 Task: Write the Email "softage.1@softage.net" Under New vendor in Find vendor.
Action: Mouse moved to (137, 13)
Screenshot: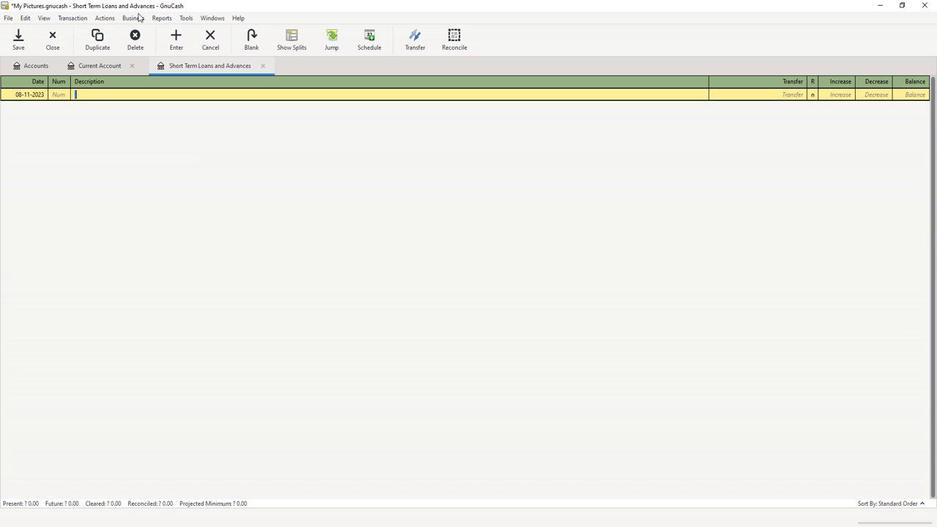
Action: Mouse pressed left at (137, 13)
Screenshot: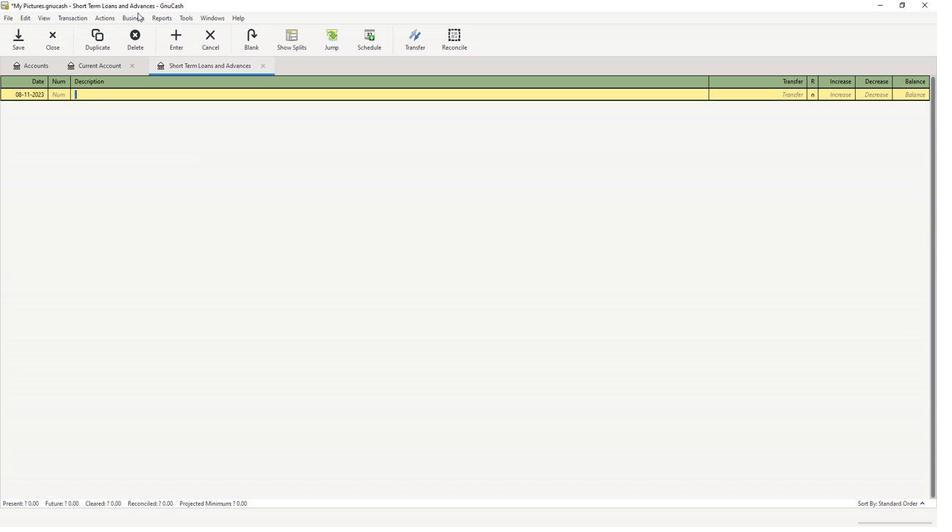 
Action: Mouse moved to (148, 41)
Screenshot: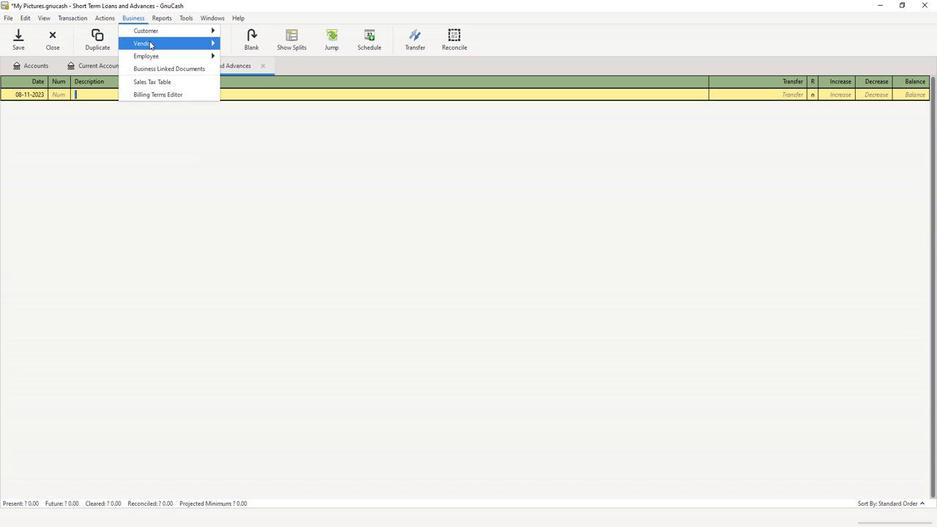 
Action: Mouse pressed left at (148, 41)
Screenshot: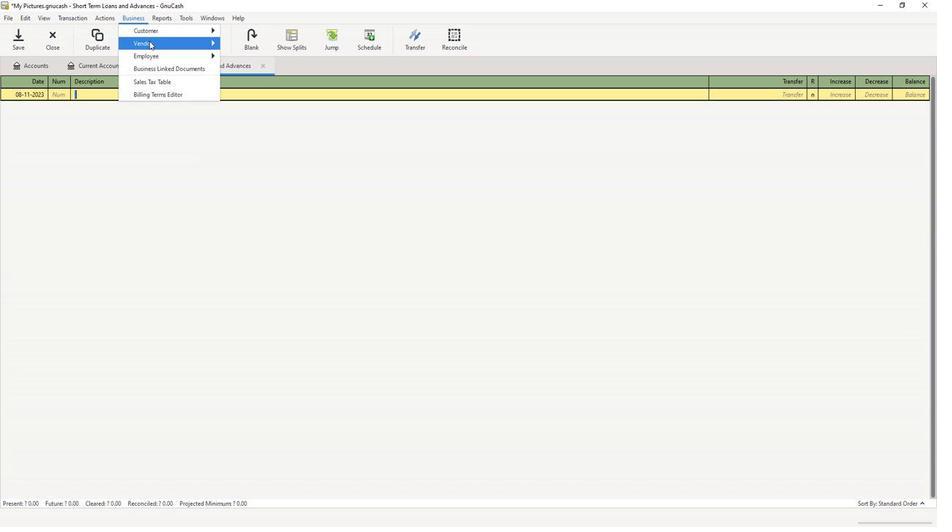 
Action: Mouse moved to (241, 70)
Screenshot: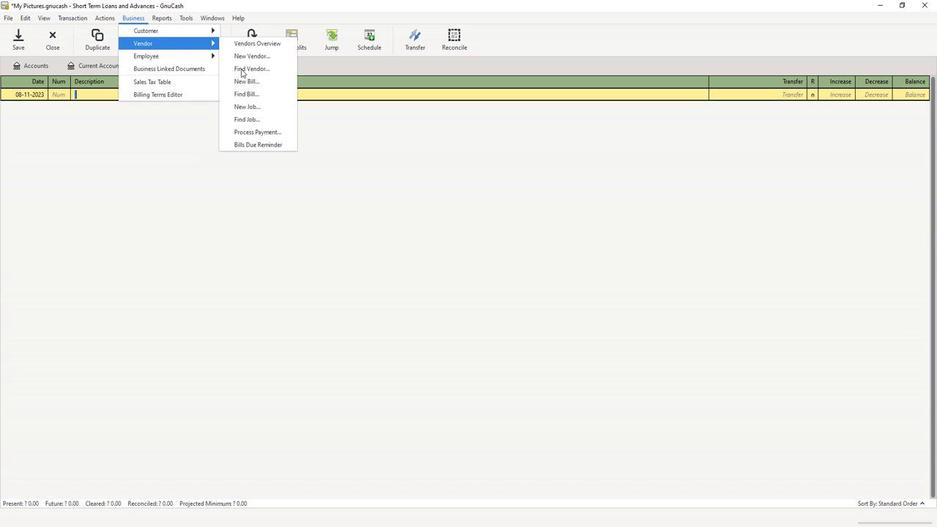 
Action: Mouse pressed left at (241, 70)
Screenshot: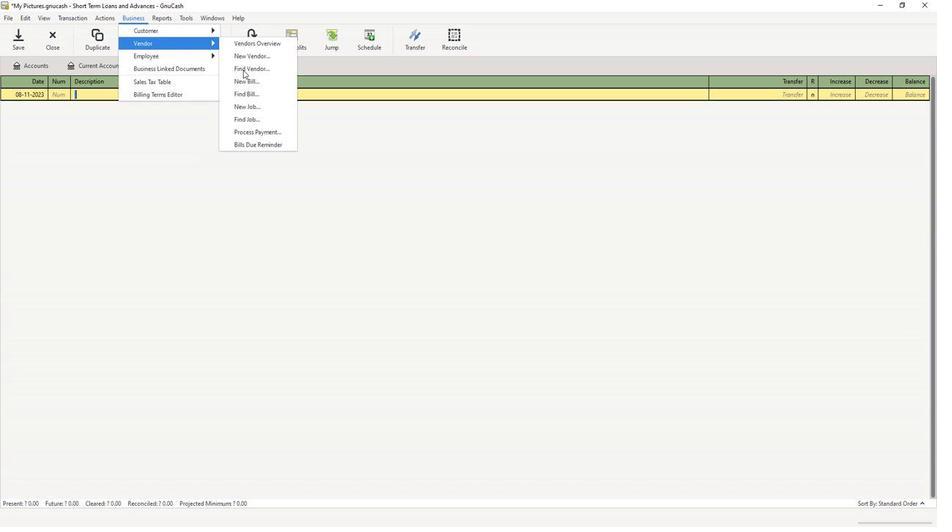 
Action: Mouse moved to (496, 346)
Screenshot: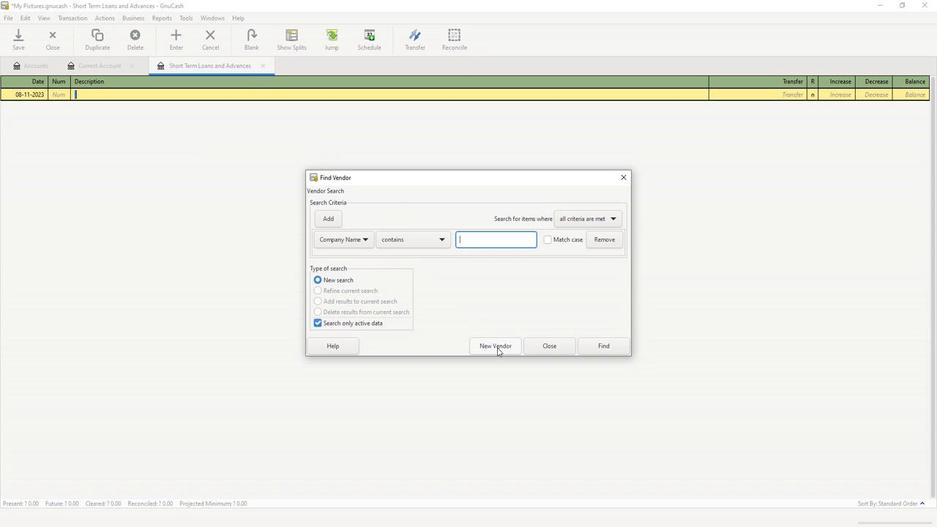 
Action: Mouse pressed left at (496, 346)
Screenshot: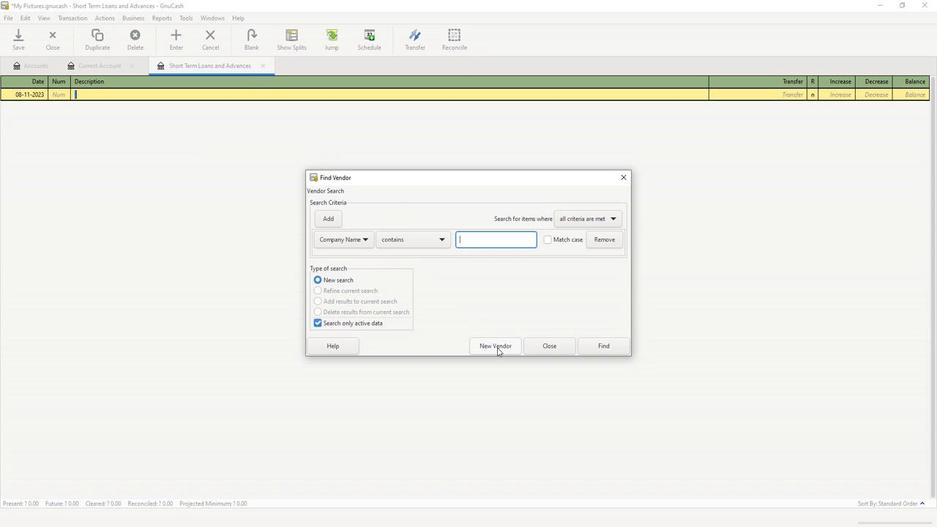 
Action: Mouse moved to (471, 369)
Screenshot: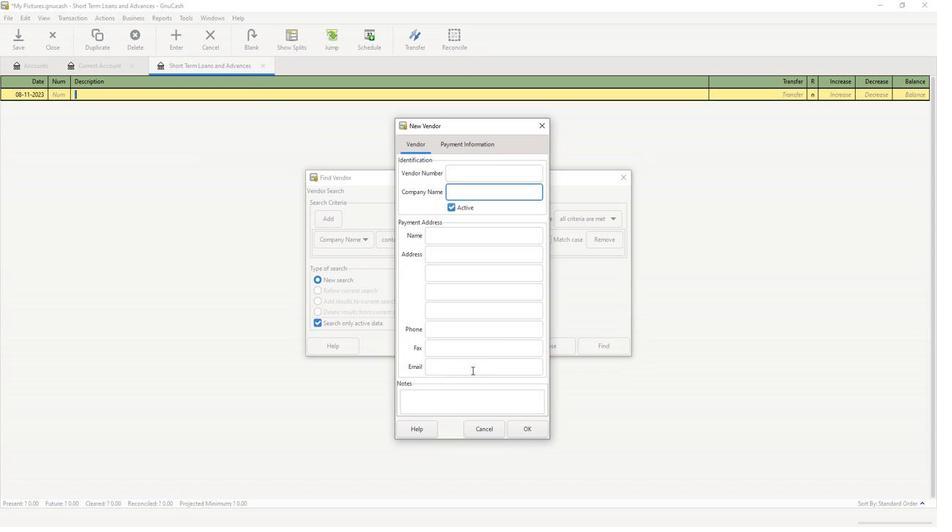 
Action: Mouse pressed left at (471, 369)
Screenshot: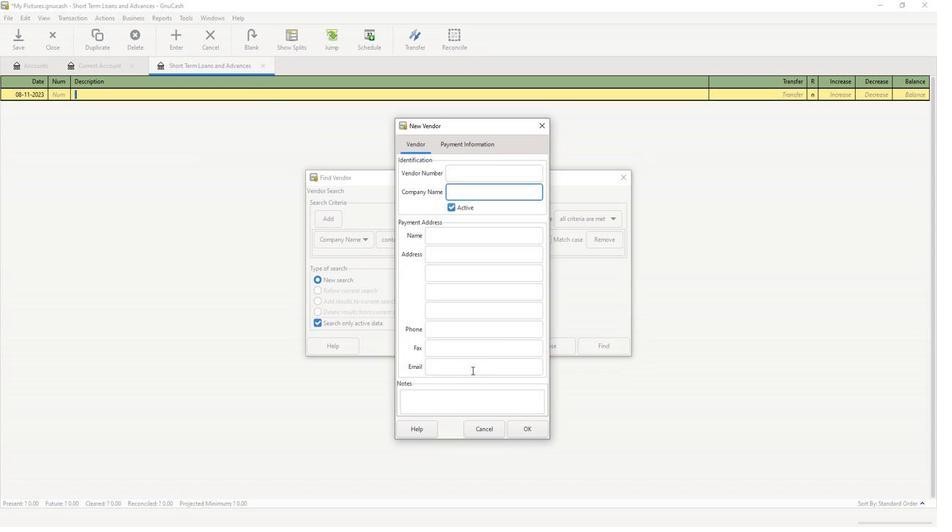 
Action: Key pressed s<Key.caps_lock>OFTAGE.1<Key.shift>@SOFTAGE.NET
Screenshot: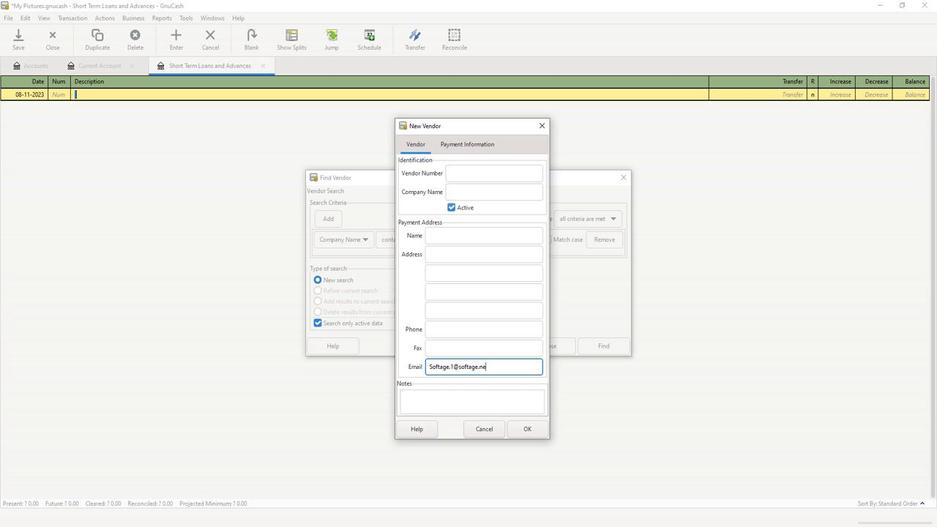 
Action: Mouse moved to (521, 425)
Screenshot: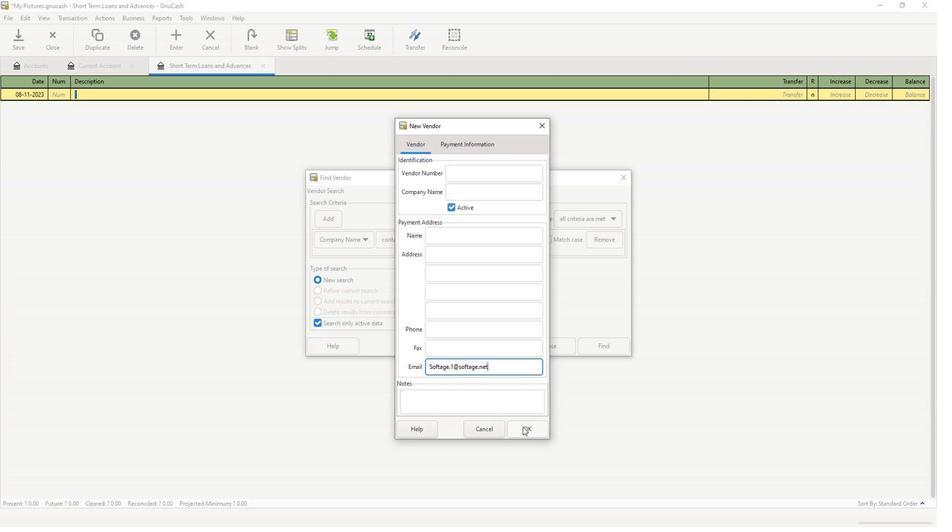 
